 Task: Disable colorblind friendly mode.
Action: Mouse pressed left at (502, 308)
Screenshot: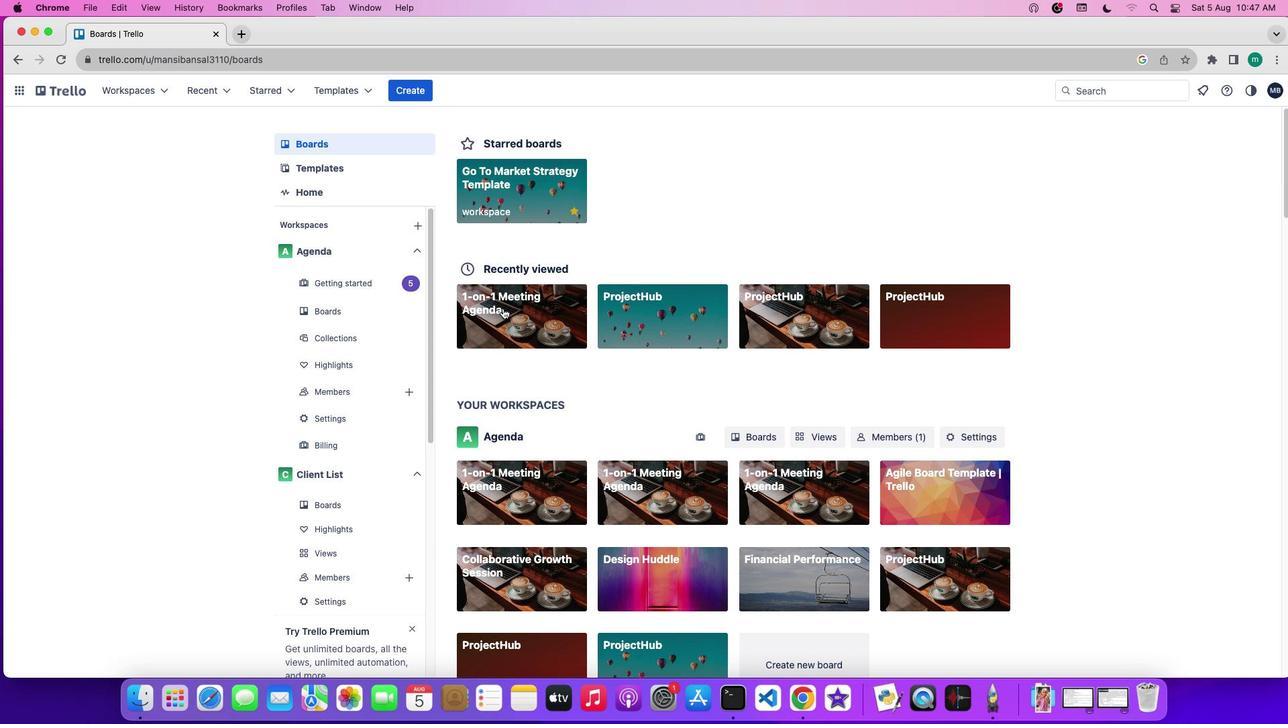 
Action: Mouse moved to (1116, 269)
Screenshot: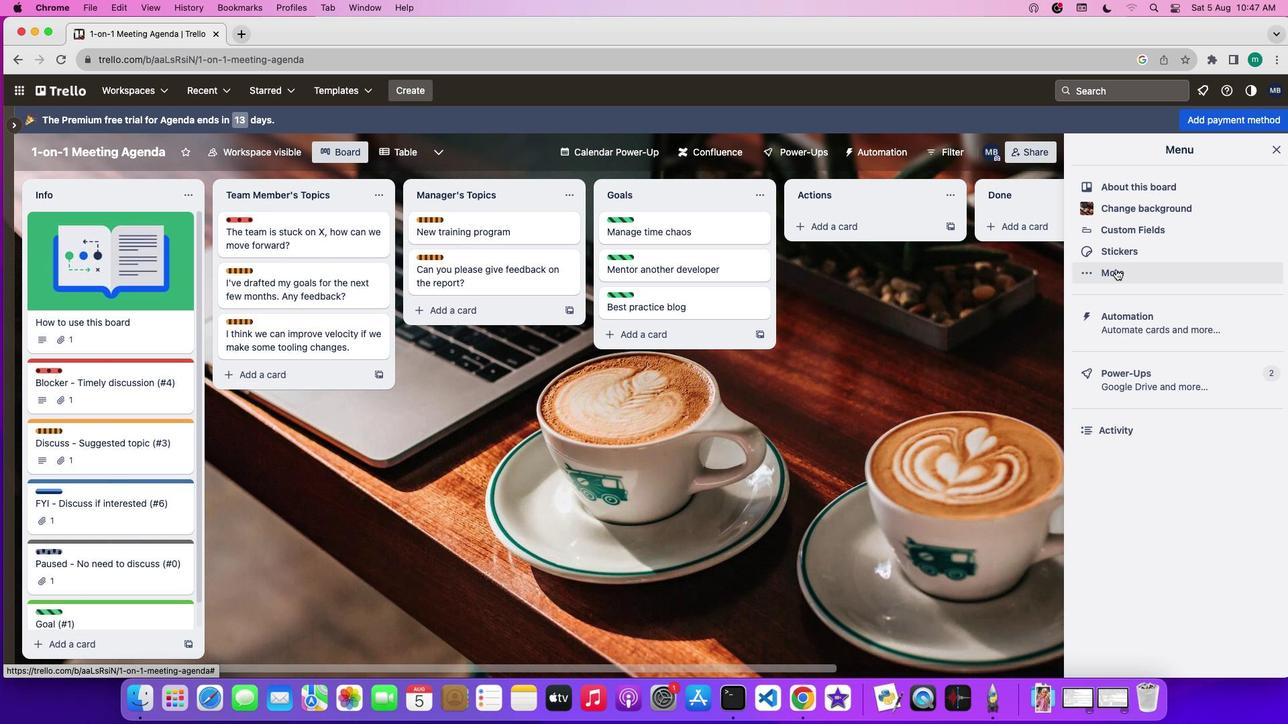 
Action: Mouse pressed left at (1116, 269)
Screenshot: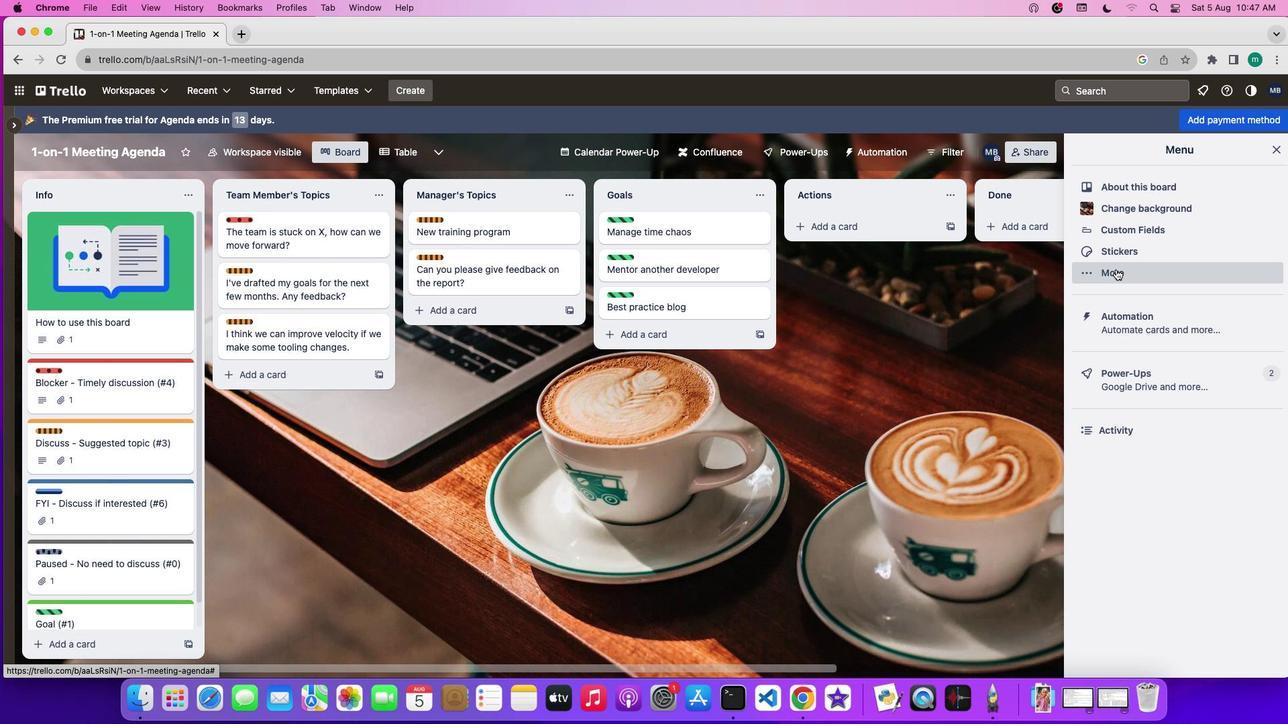 
Action: Mouse moved to (1141, 212)
Screenshot: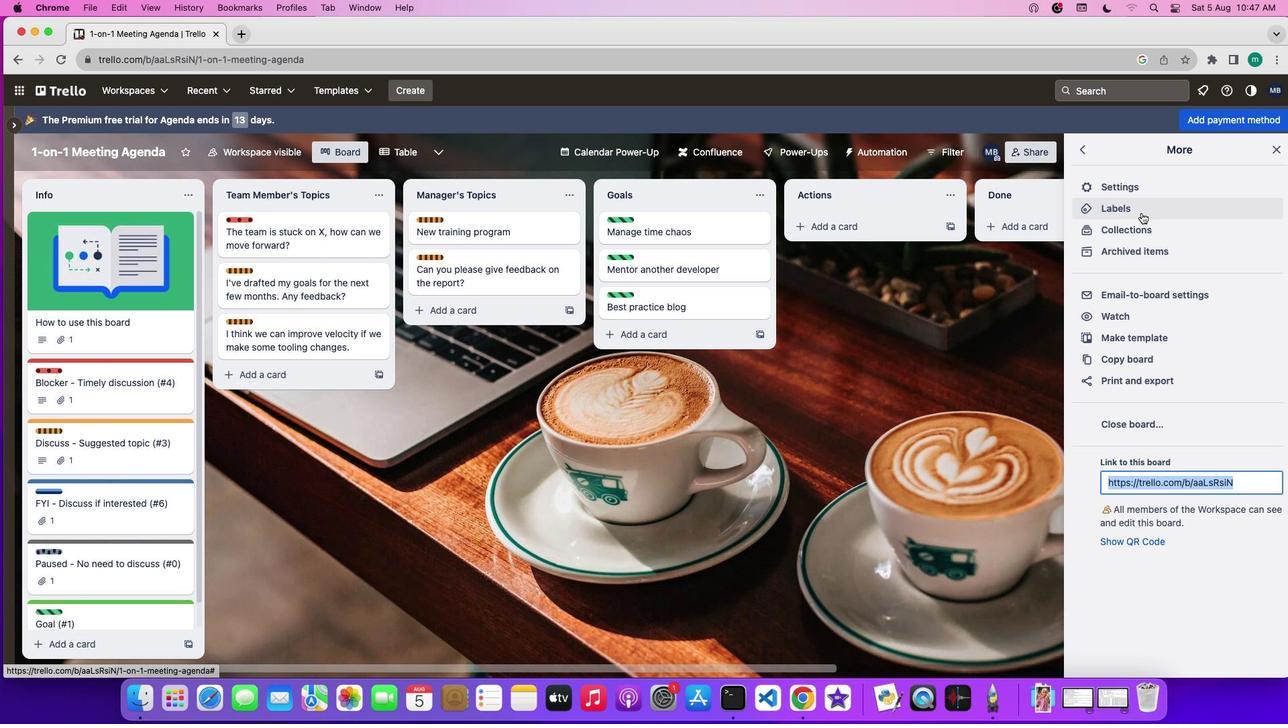 
Action: Mouse pressed left at (1141, 212)
Screenshot: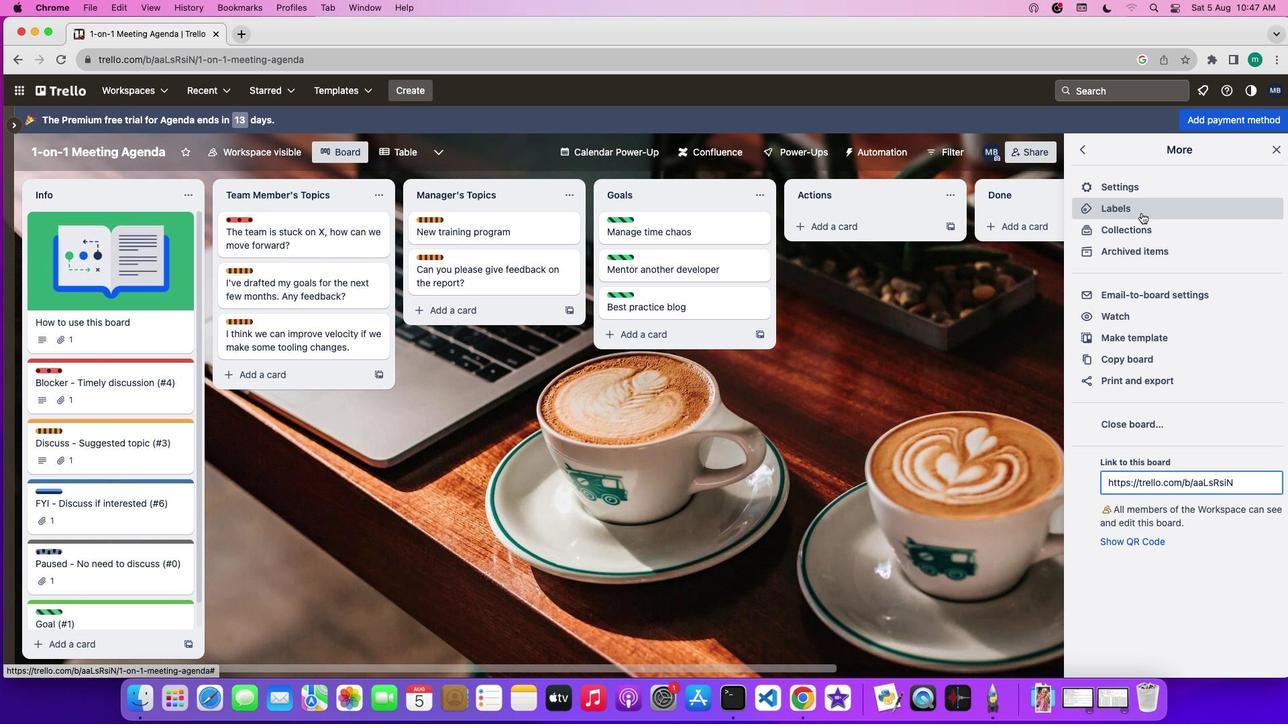 
Action: Mouse moved to (1170, 425)
Screenshot: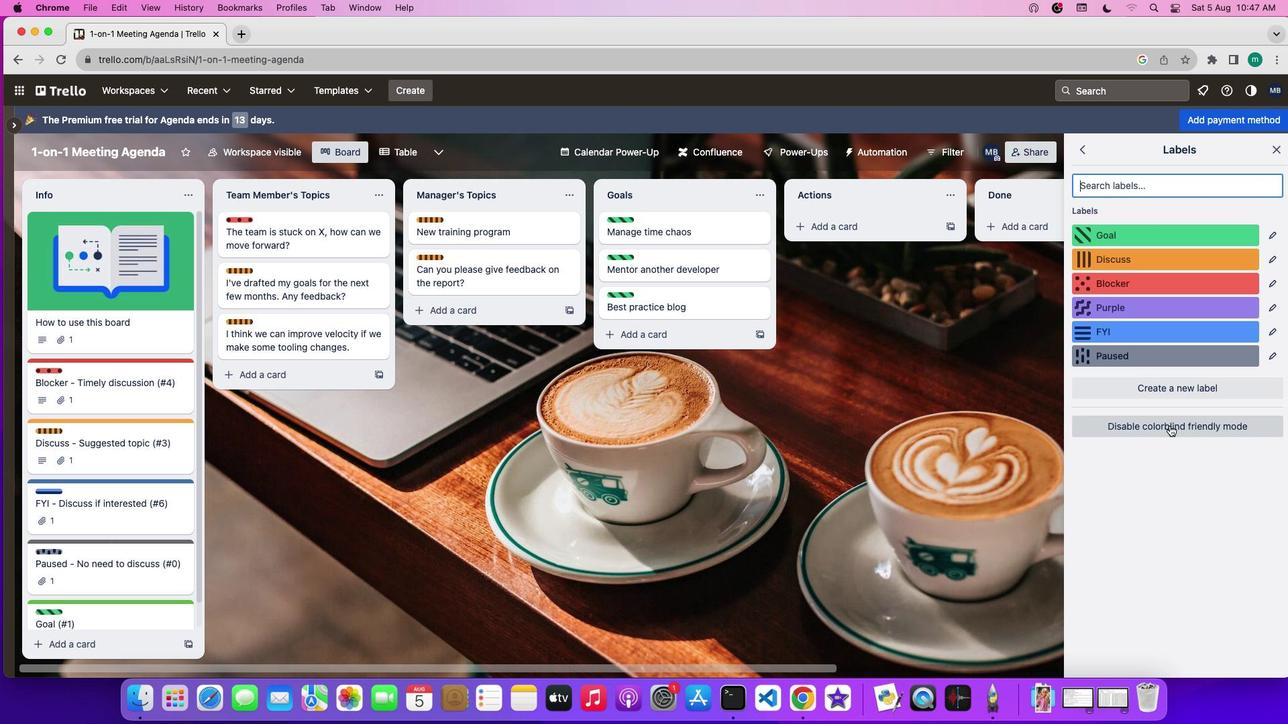 
Action: Mouse pressed left at (1170, 425)
Screenshot: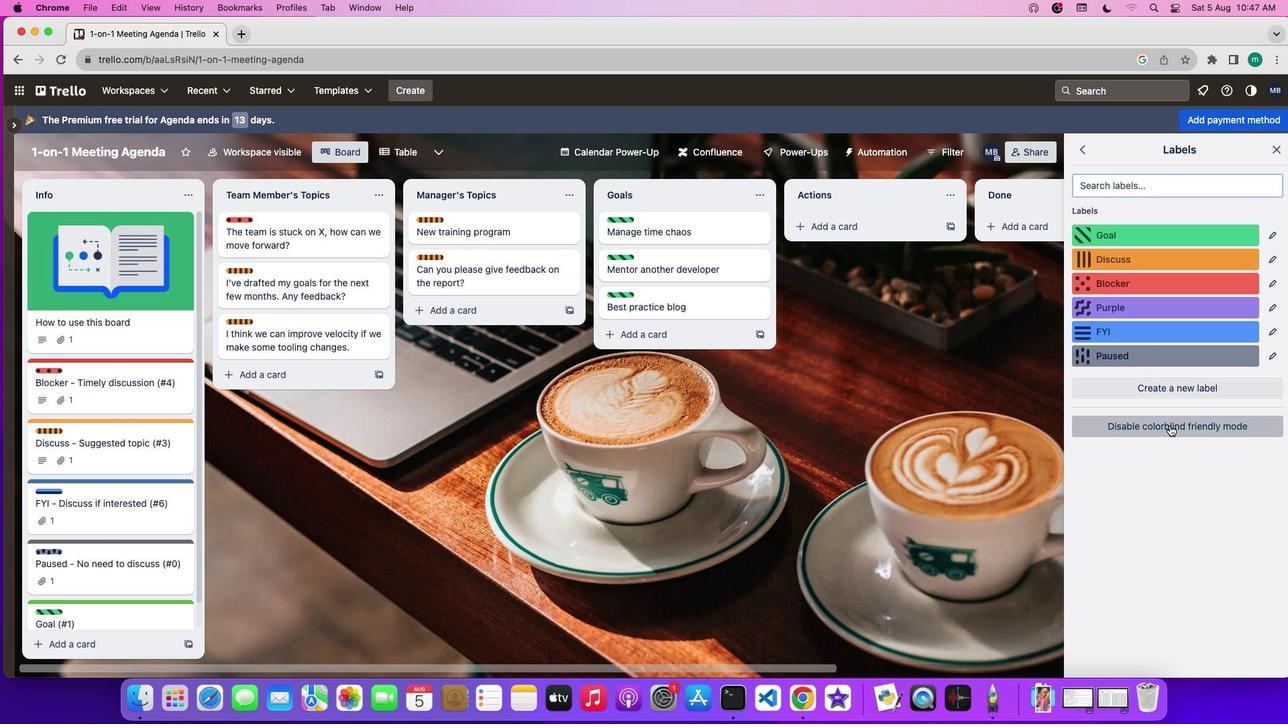 
